 Task: Set the default behaviour for payment handlers reality permission to "Don't allow sites to install payment handlers".
Action: Mouse moved to (1133, 33)
Screenshot: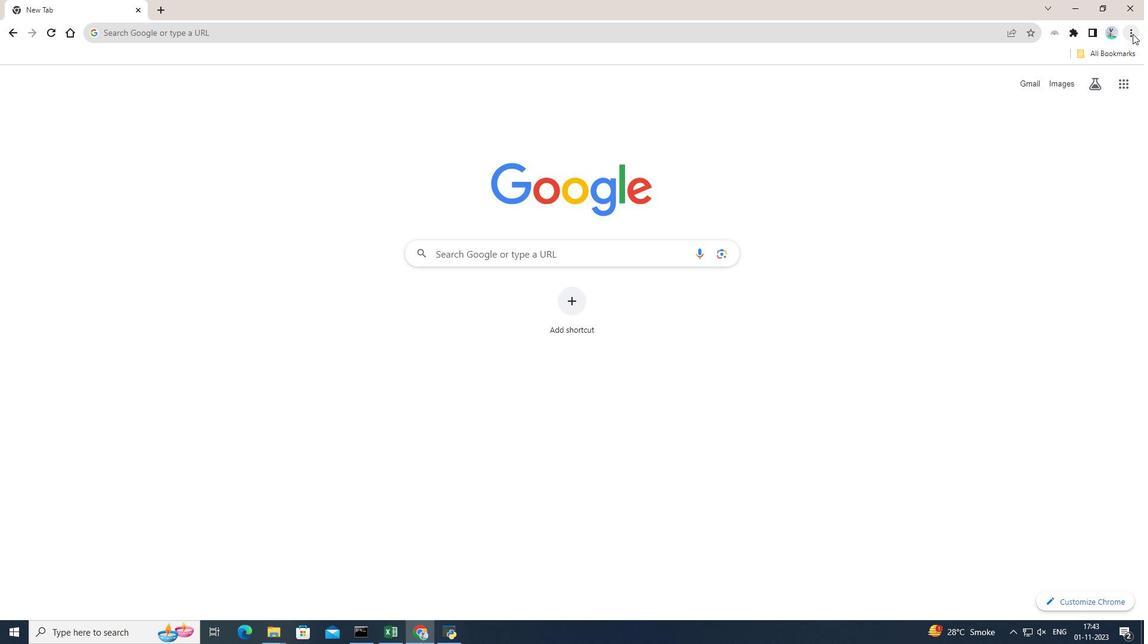 
Action: Mouse pressed left at (1133, 33)
Screenshot: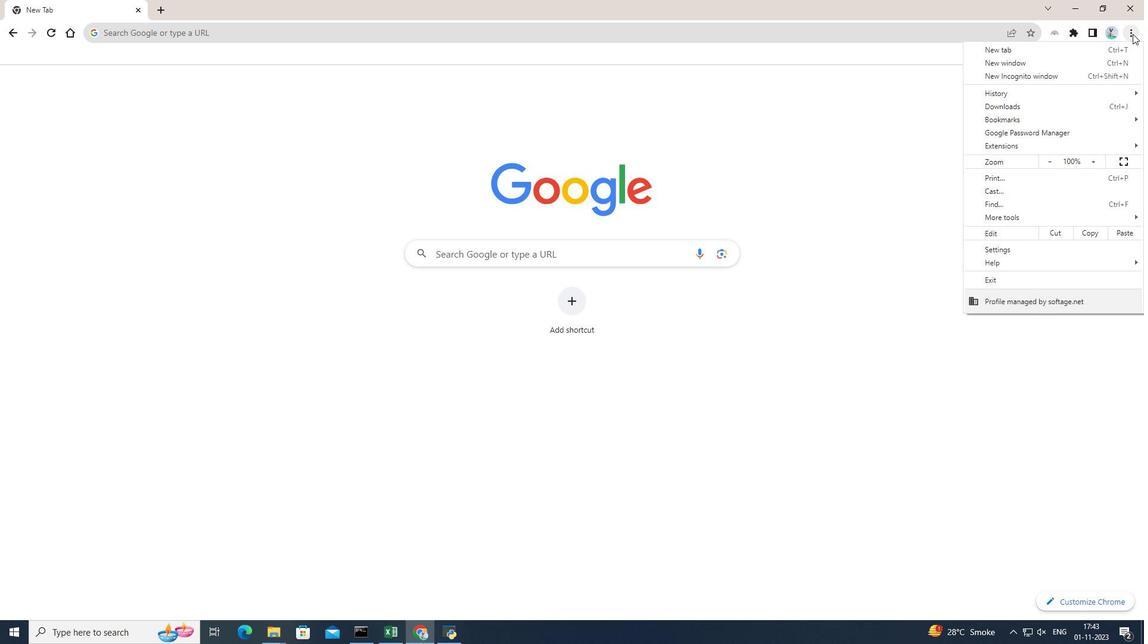 
Action: Mouse moved to (1005, 249)
Screenshot: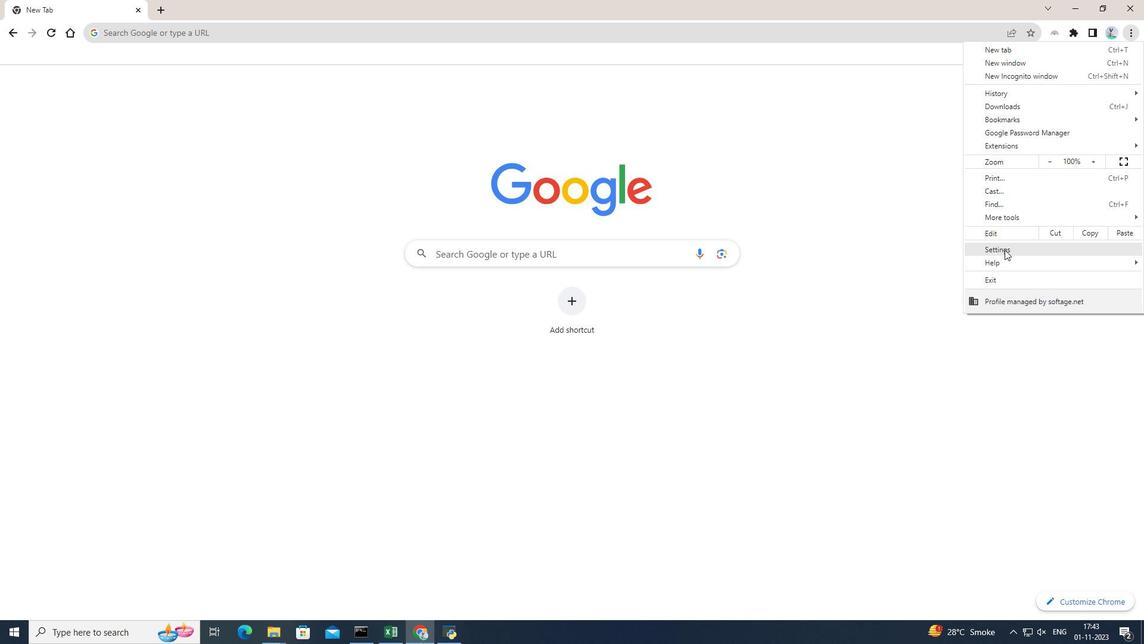 
Action: Mouse pressed left at (1005, 249)
Screenshot: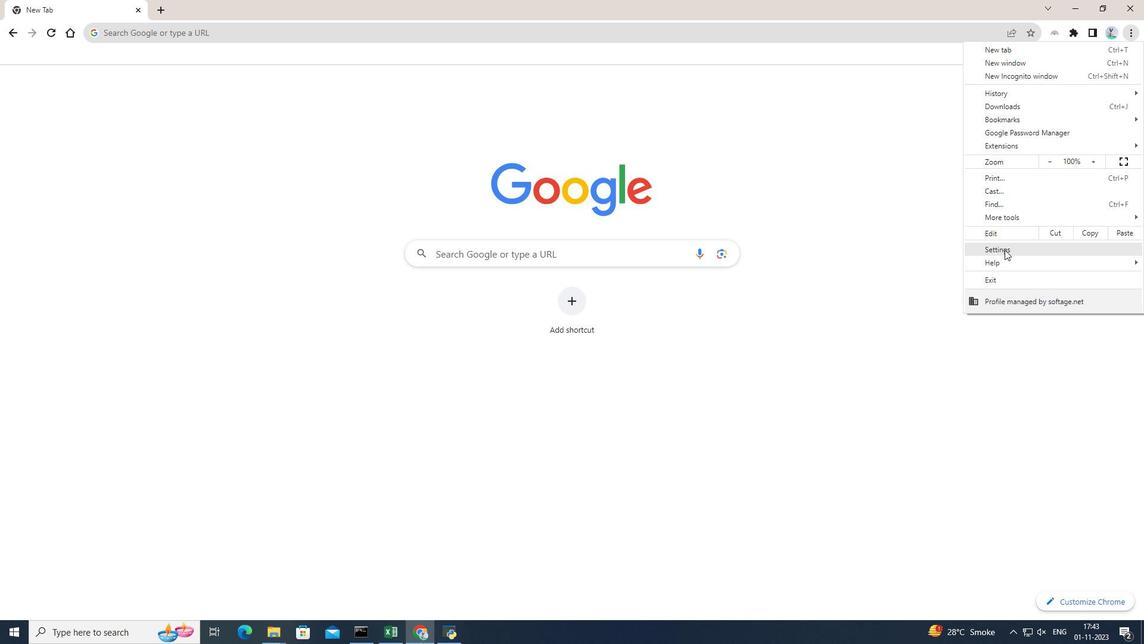 
Action: Mouse moved to (113, 149)
Screenshot: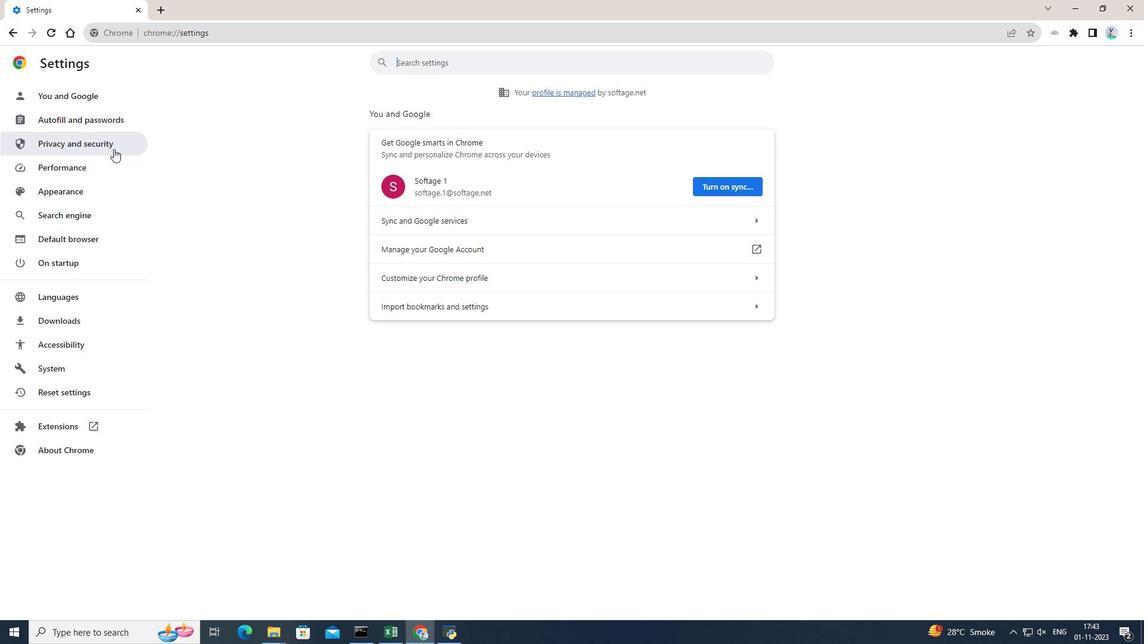 
Action: Mouse pressed left at (113, 149)
Screenshot: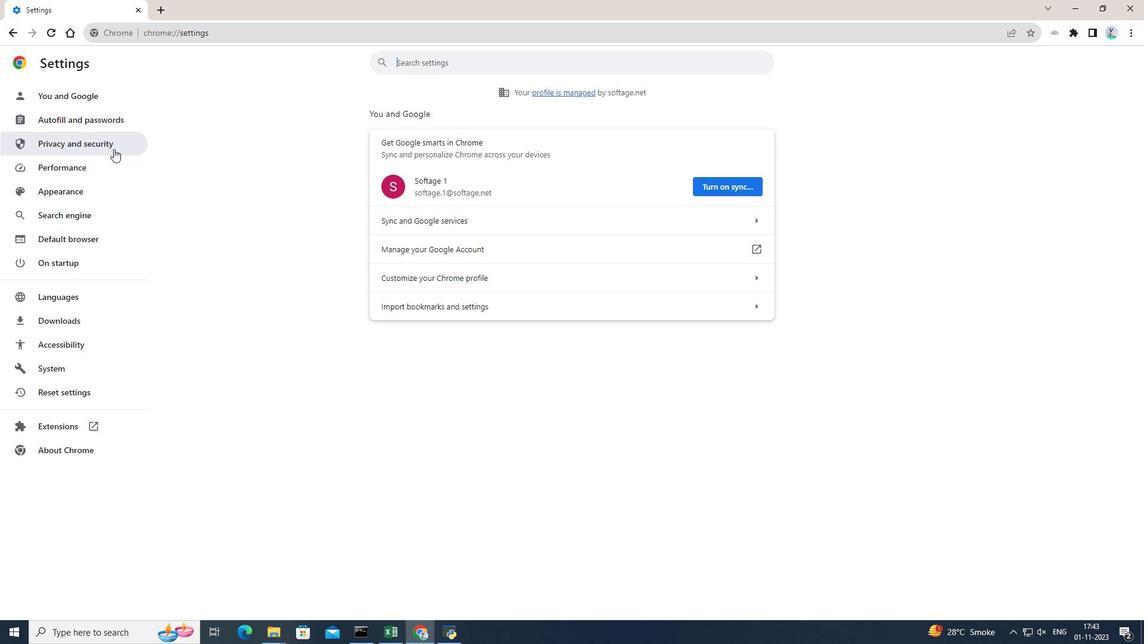 
Action: Mouse moved to (650, 384)
Screenshot: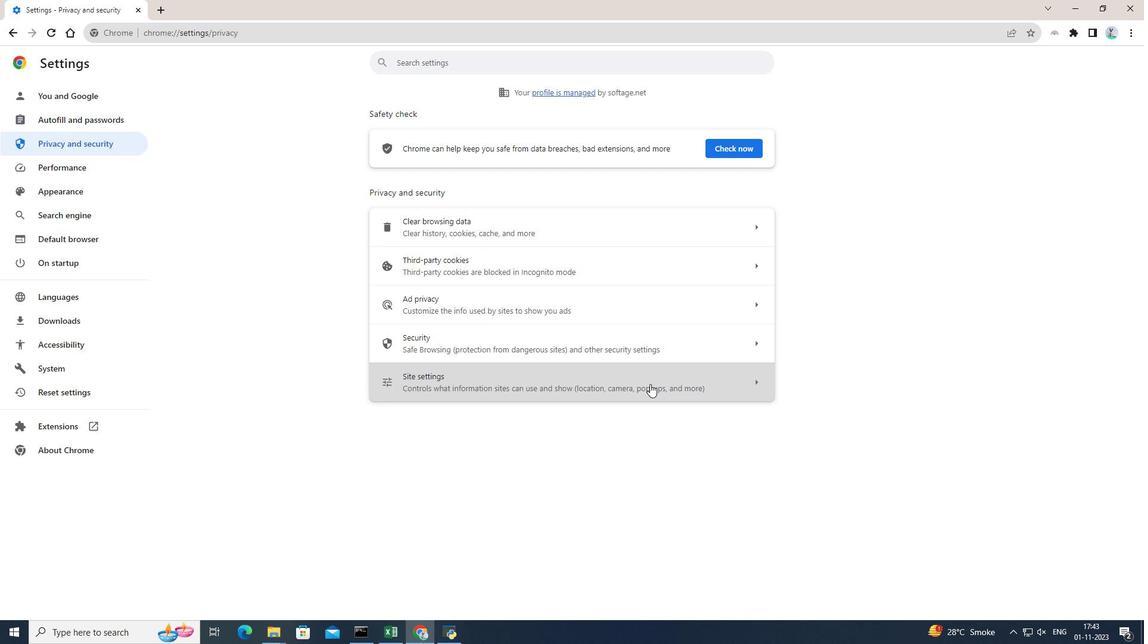 
Action: Mouse pressed left at (650, 384)
Screenshot: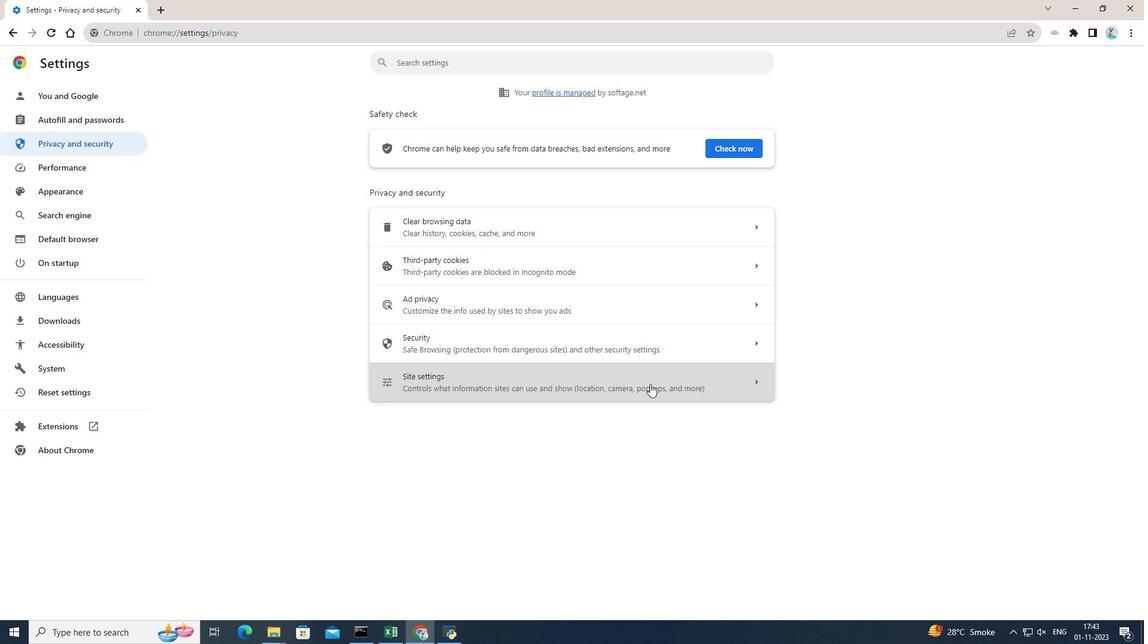 
Action: Mouse moved to (650, 384)
Screenshot: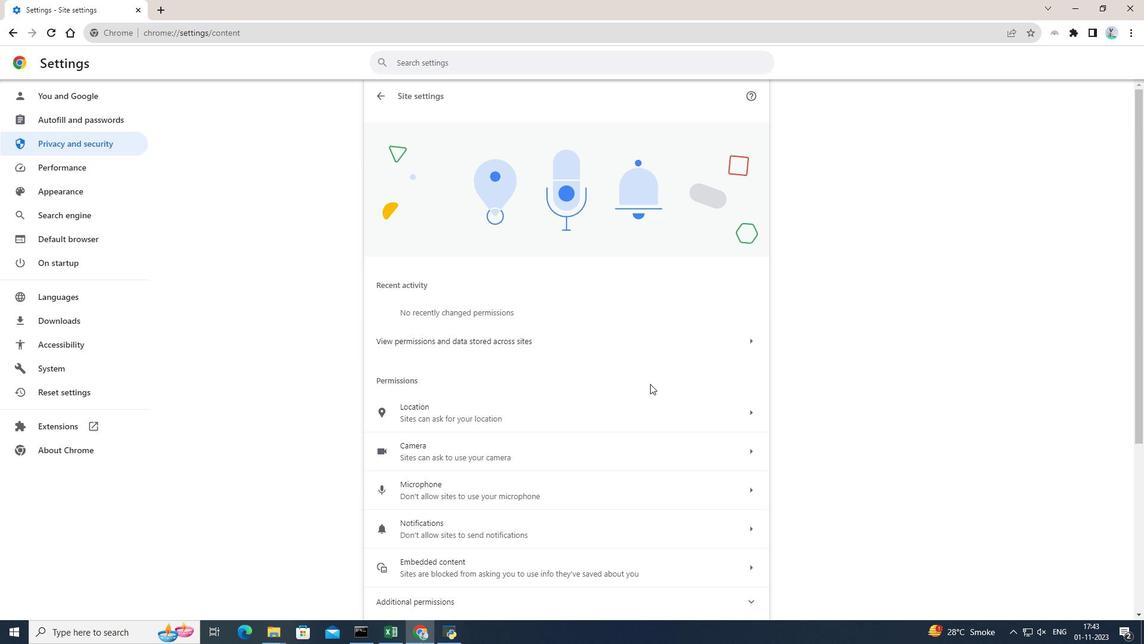 
Action: Mouse scrolled (650, 383) with delta (0, 0)
Screenshot: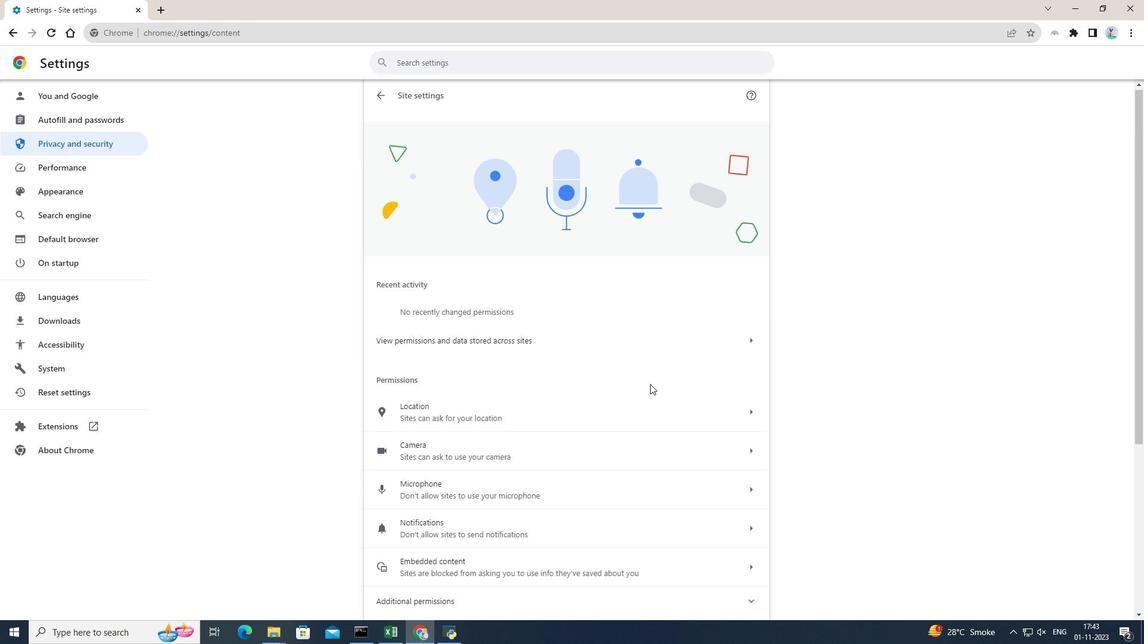 
Action: Mouse scrolled (650, 383) with delta (0, 0)
Screenshot: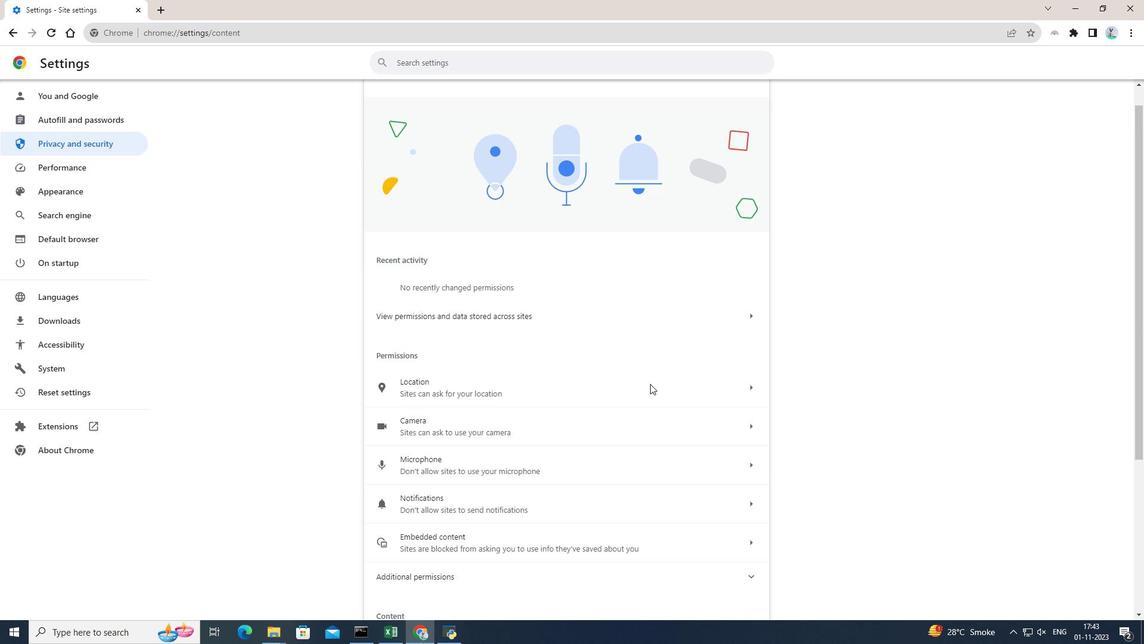
Action: Mouse scrolled (650, 383) with delta (0, 0)
Screenshot: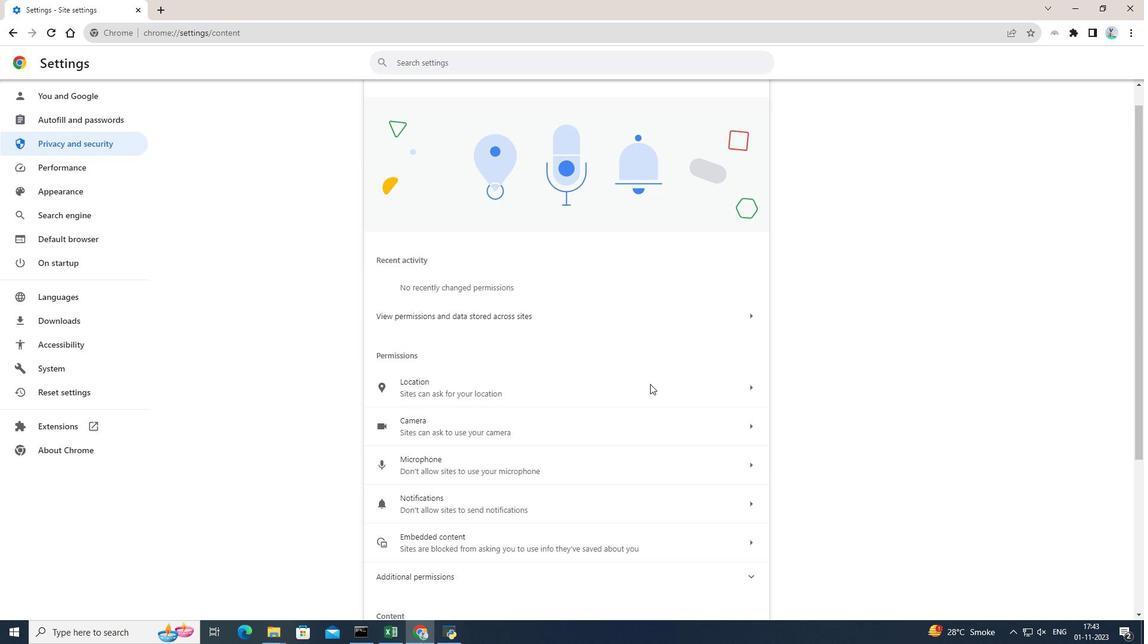 
Action: Mouse scrolled (650, 383) with delta (0, 0)
Screenshot: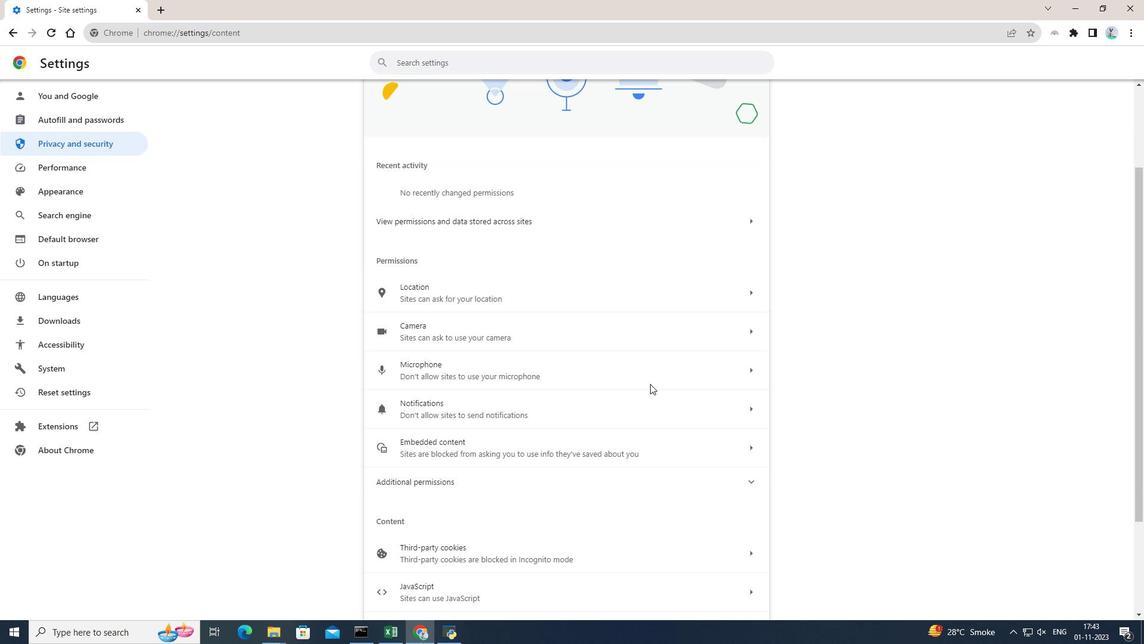 
Action: Mouse scrolled (650, 383) with delta (0, 0)
Screenshot: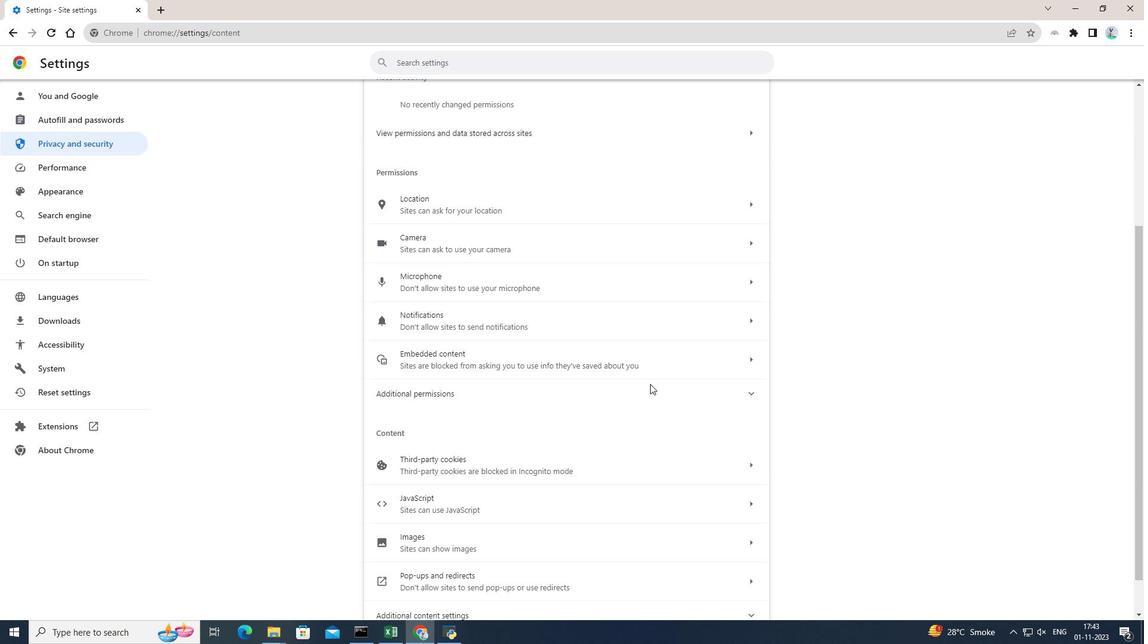 
Action: Mouse moved to (441, 340)
Screenshot: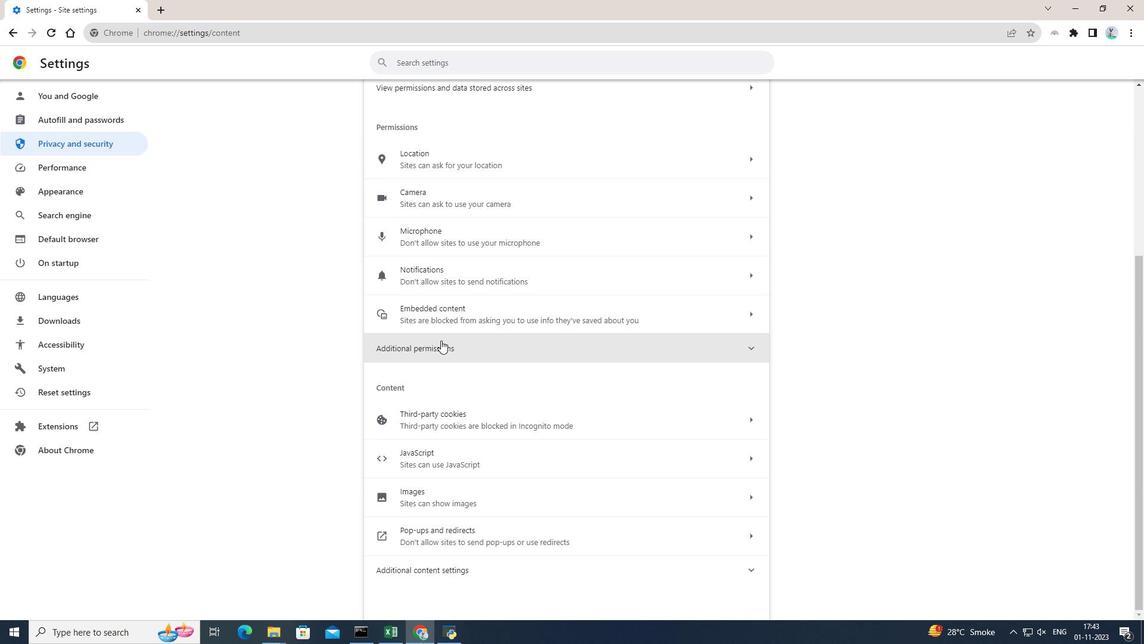 
Action: Mouse pressed left at (441, 340)
Screenshot: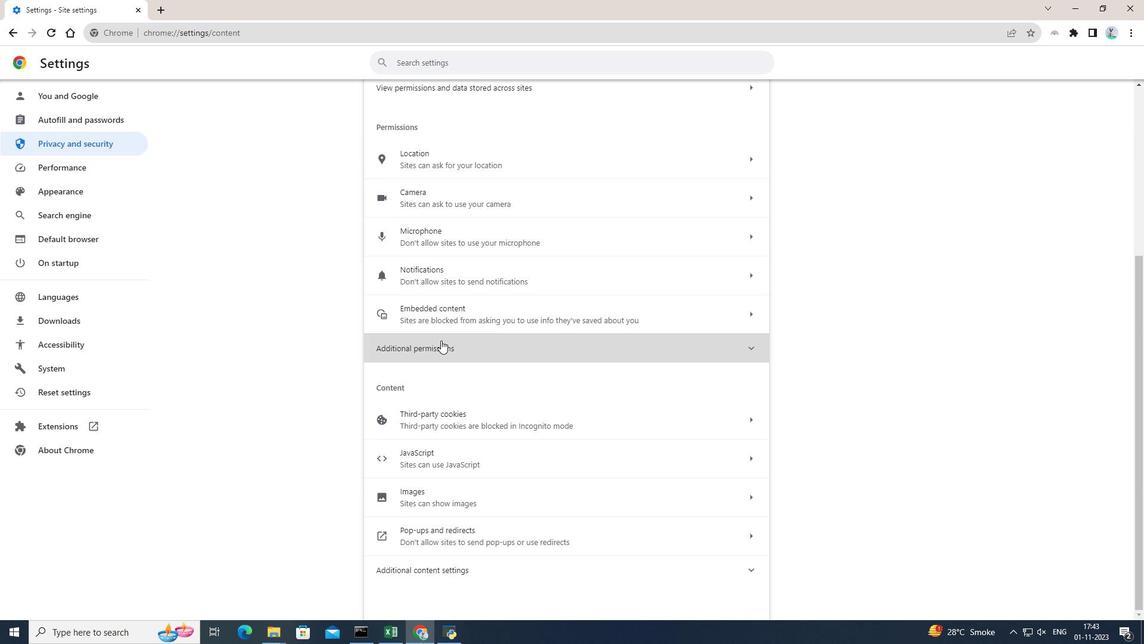
Action: Mouse moved to (444, 341)
Screenshot: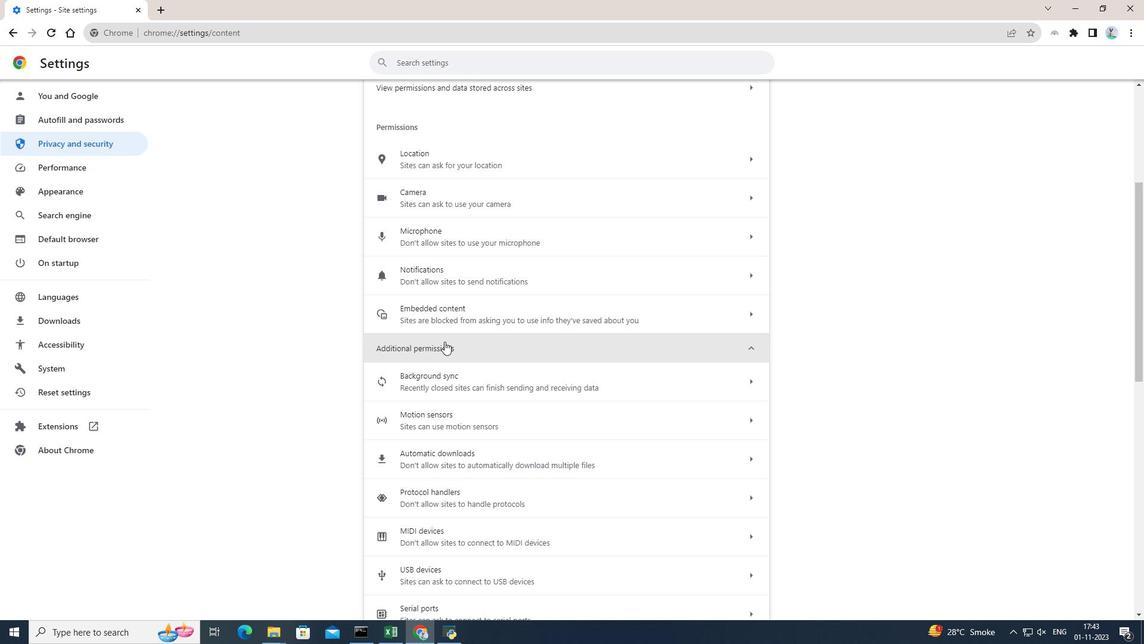 
Action: Mouse scrolled (444, 341) with delta (0, 0)
Screenshot: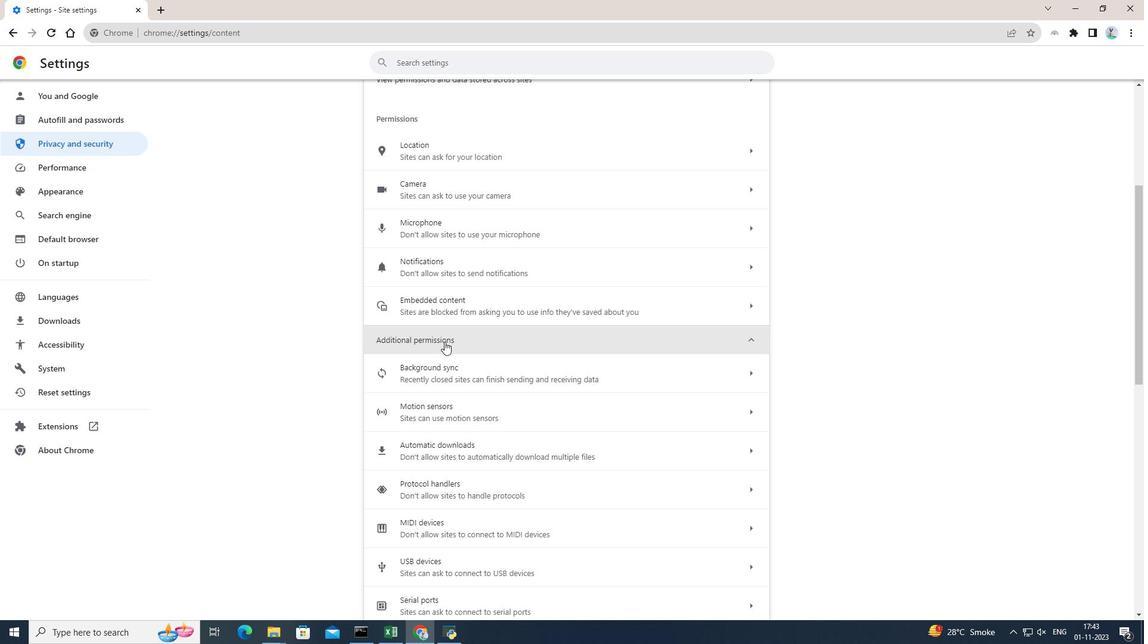 
Action: Mouse scrolled (444, 341) with delta (0, 0)
Screenshot: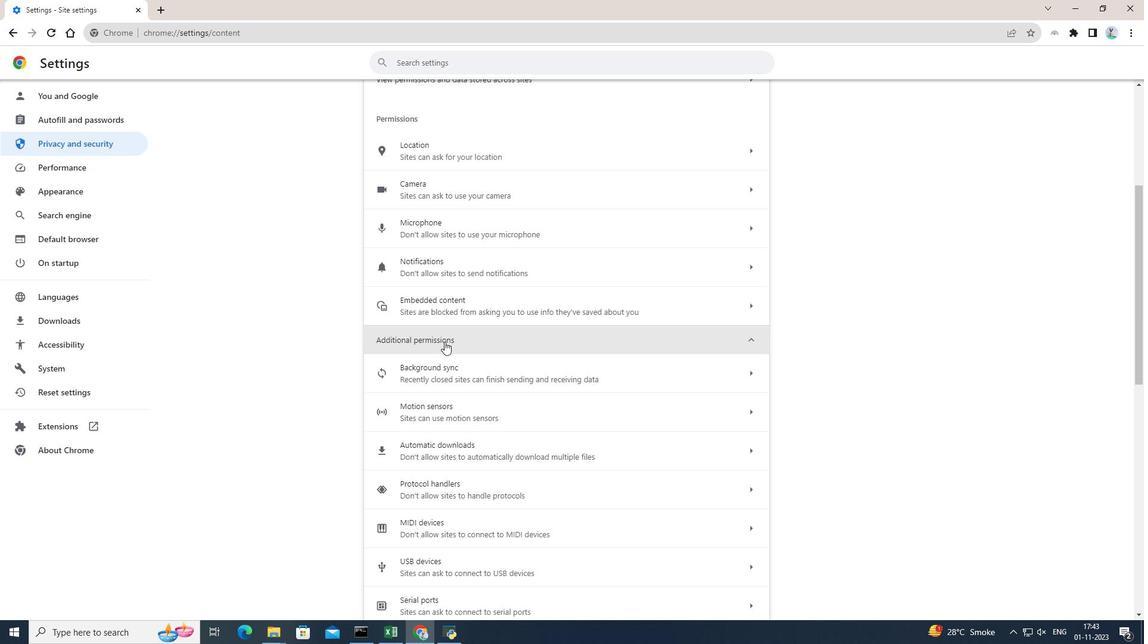 
Action: Mouse scrolled (444, 341) with delta (0, 0)
Screenshot: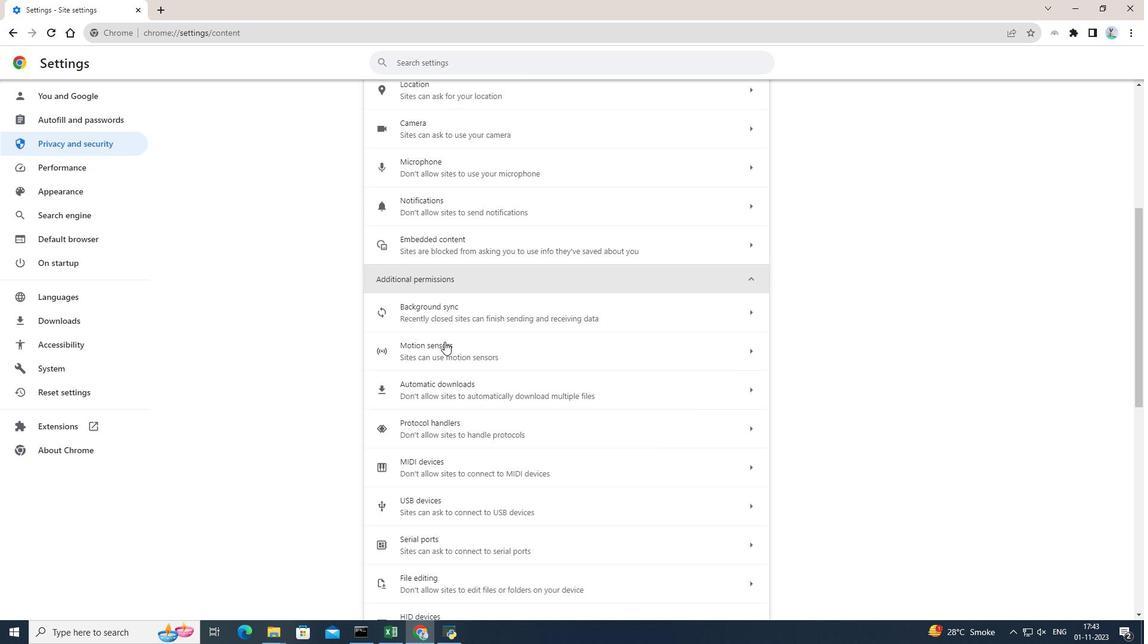
Action: Mouse scrolled (444, 341) with delta (0, 0)
Screenshot: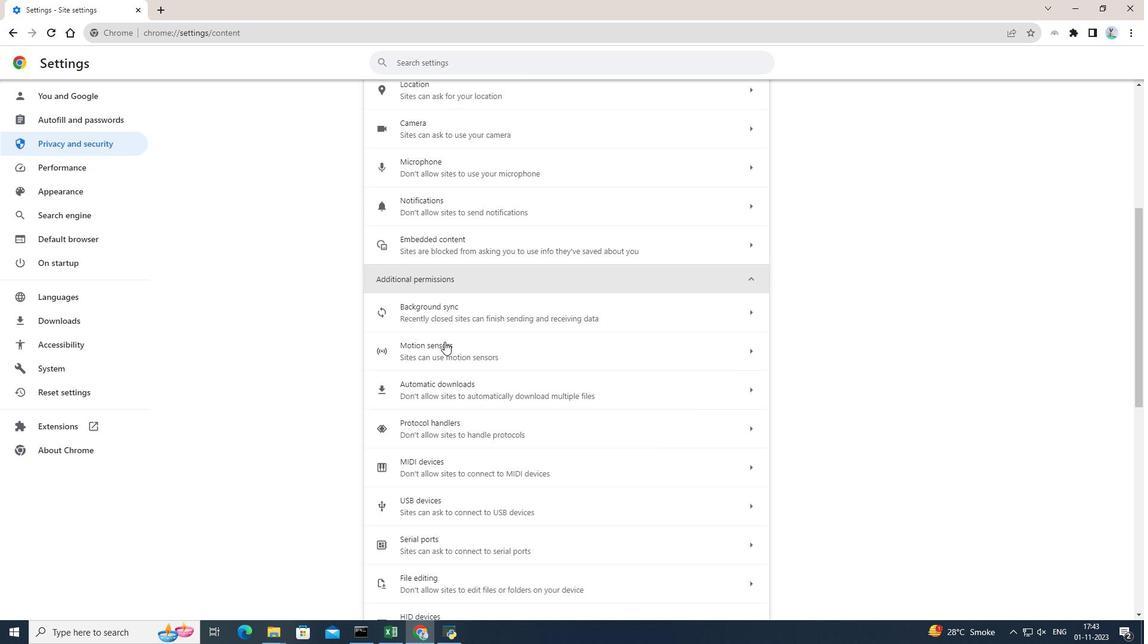 
Action: Mouse scrolled (444, 341) with delta (0, 0)
Screenshot: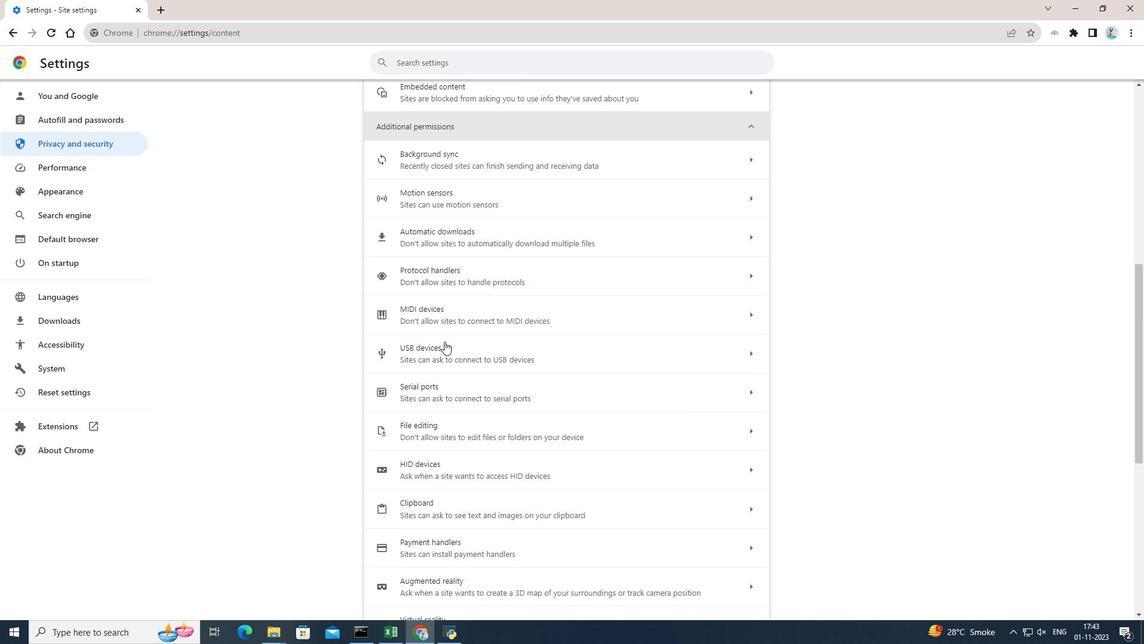 
Action: Mouse moved to (447, 341)
Screenshot: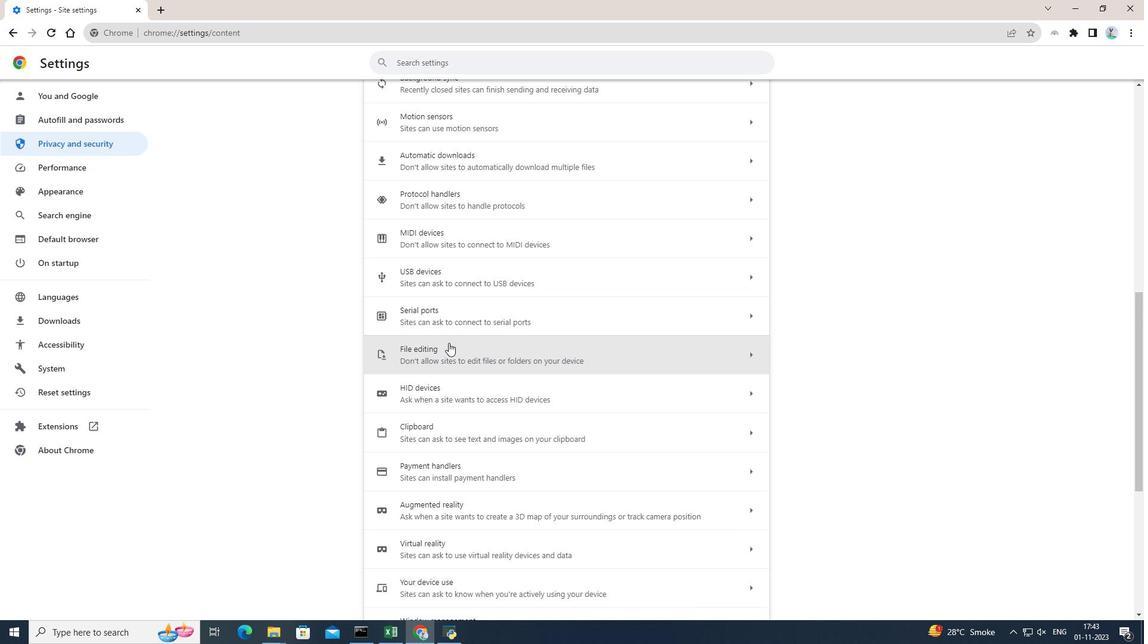 
Action: Mouse scrolled (447, 341) with delta (0, 0)
Screenshot: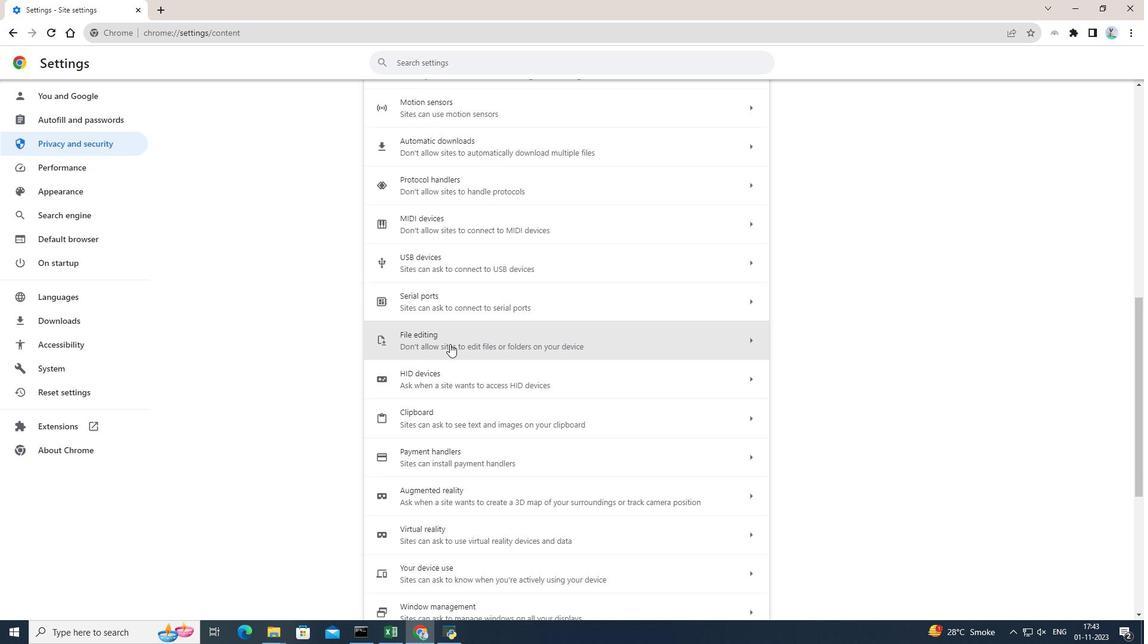 
Action: Mouse moved to (449, 343)
Screenshot: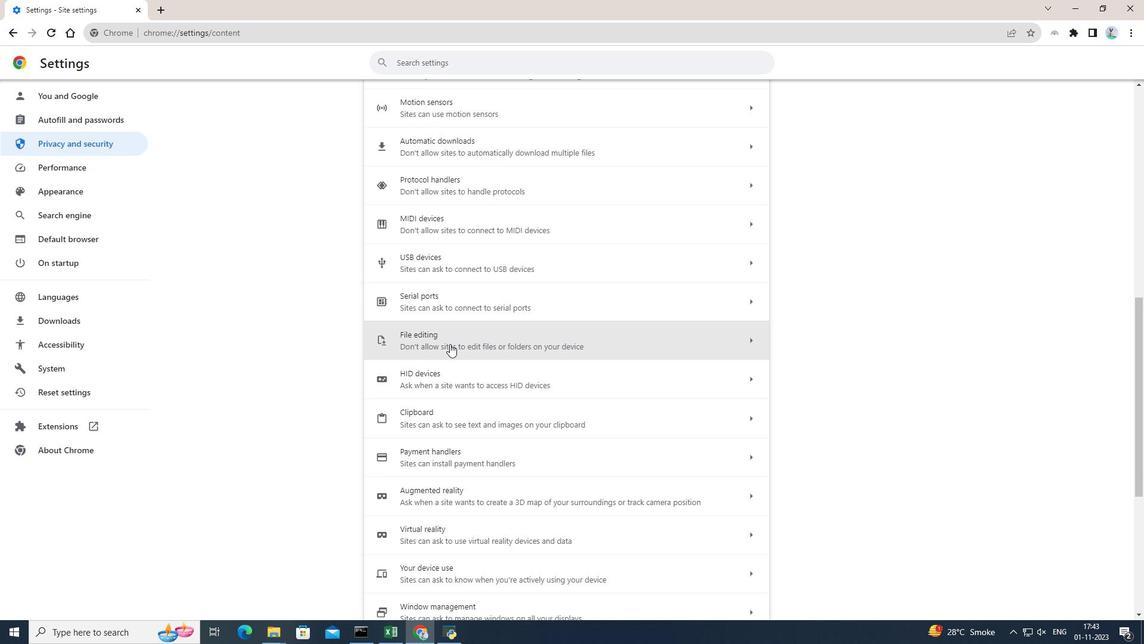 
Action: Mouse scrolled (449, 342) with delta (0, 0)
Screenshot: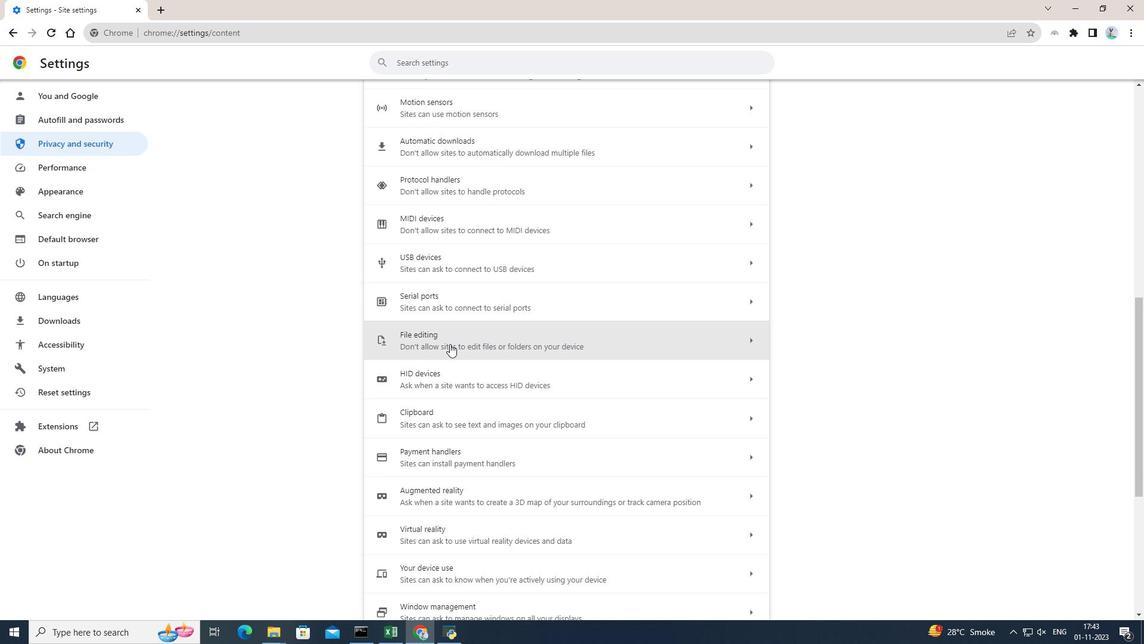 
Action: Mouse moved to (450, 344)
Screenshot: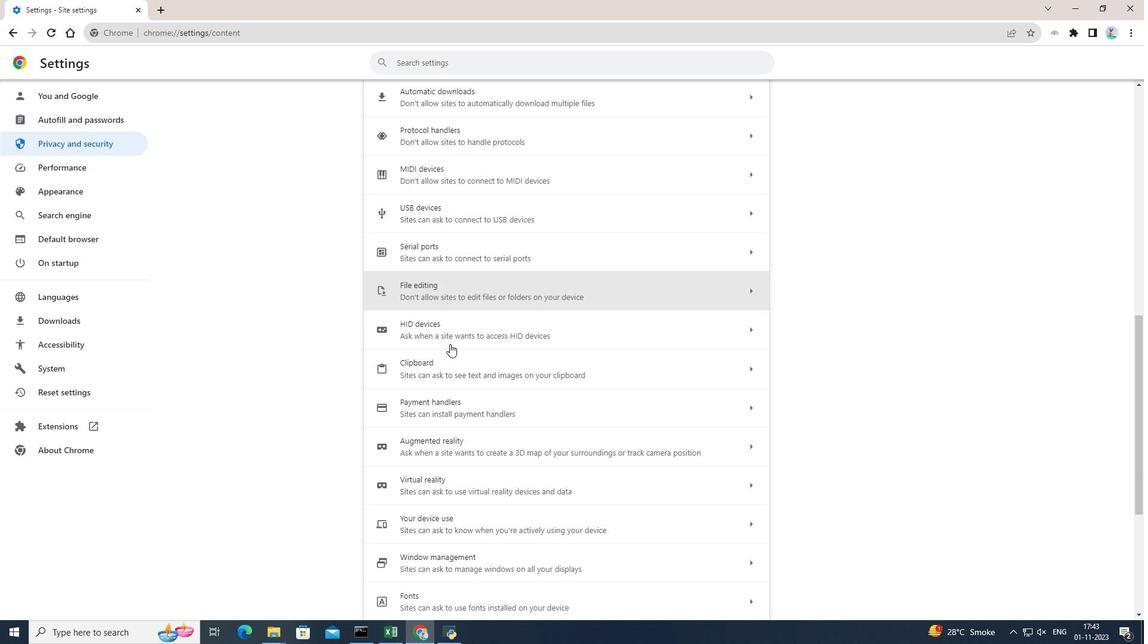 
Action: Mouse scrolled (450, 343) with delta (0, 0)
Screenshot: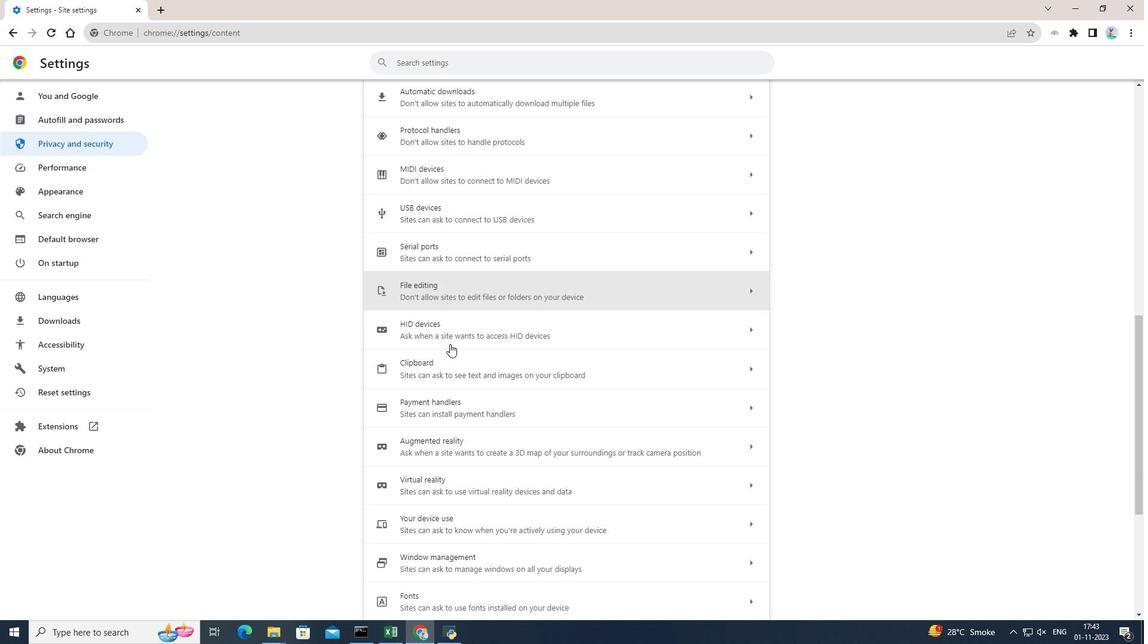 
Action: Mouse moved to (447, 297)
Screenshot: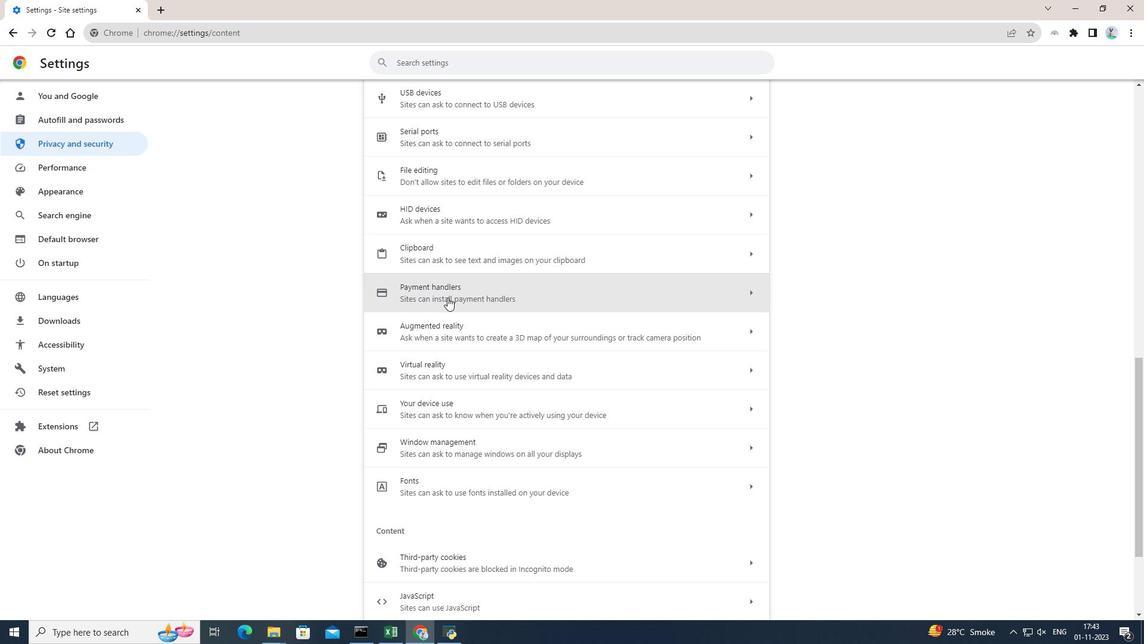 
Action: Mouse pressed left at (447, 297)
Screenshot: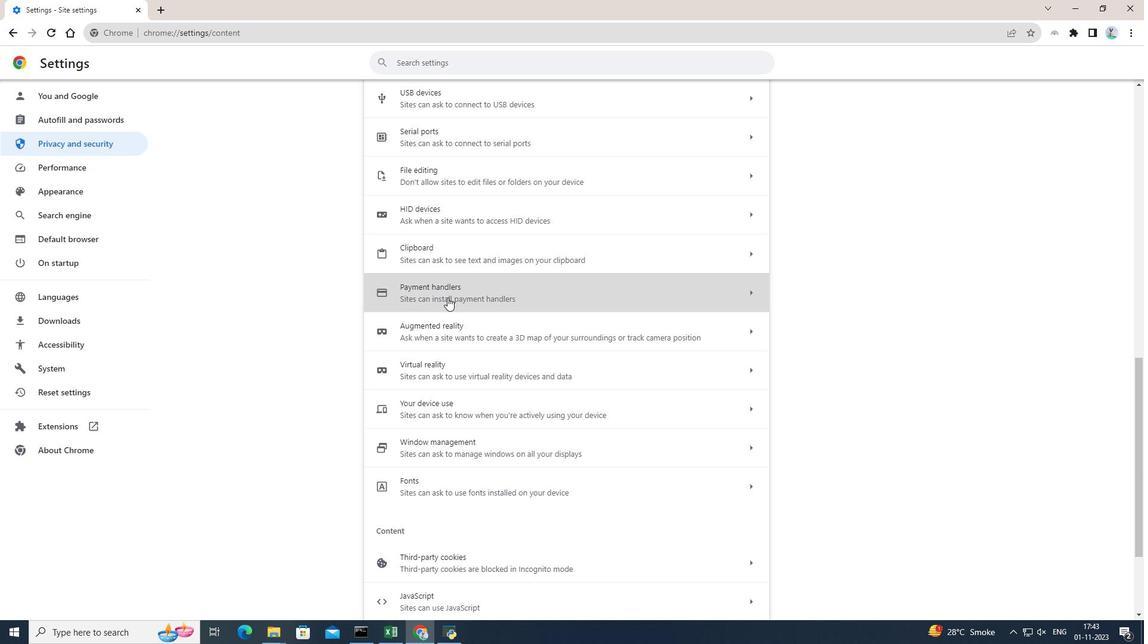 
Action: Mouse moved to (385, 236)
Screenshot: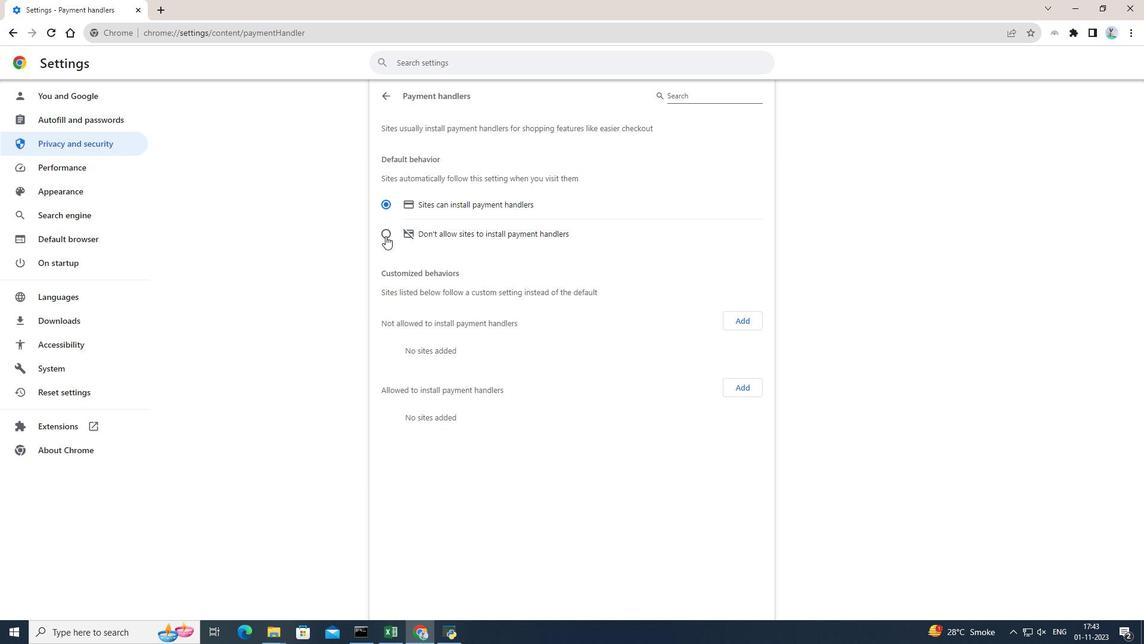 
Action: Mouse pressed left at (385, 236)
Screenshot: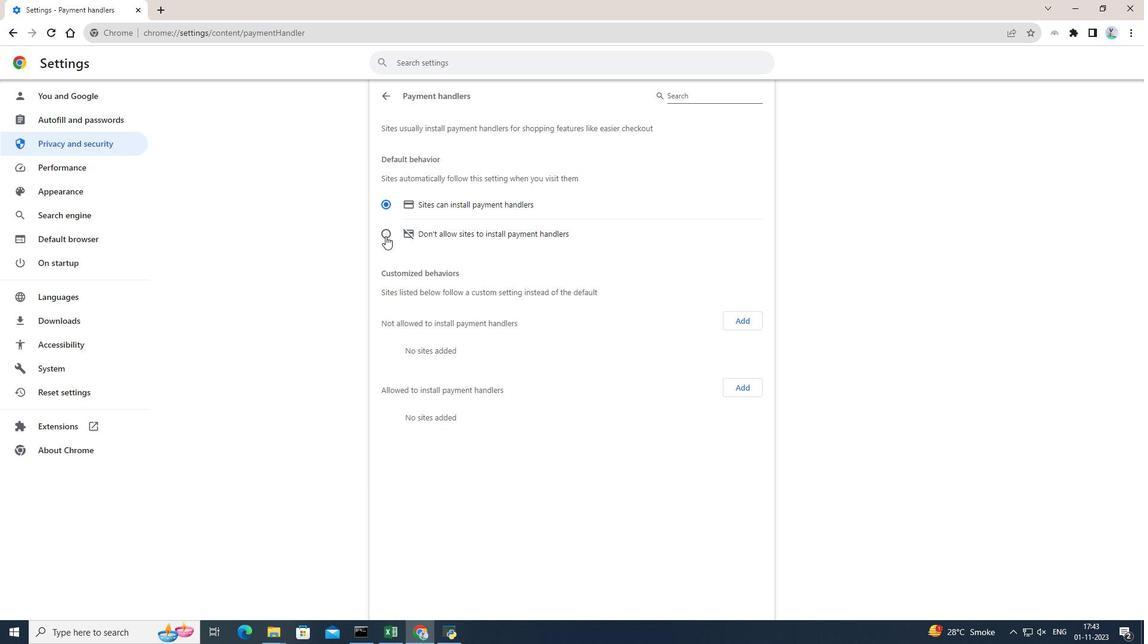 
Action: Mouse moved to (898, 314)
Screenshot: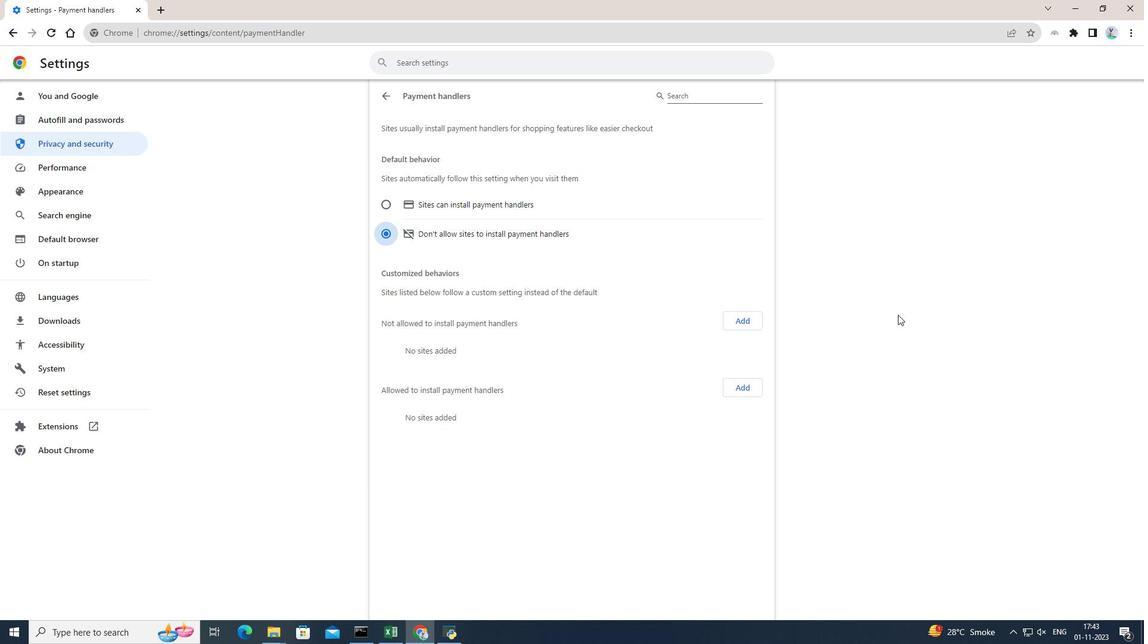 
